 Task: Add Dates with Start Date as Nov 01 2023 and Due Date as Nov 30 2023 to Card Card0028 in Board Board0022 in Workspace Development in Trello
Action: Mouse moved to (339, 388)
Screenshot: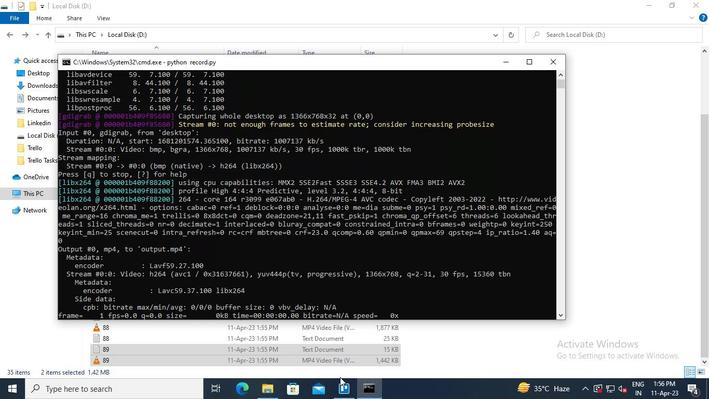 
Action: Mouse pressed left at (339, 388)
Screenshot: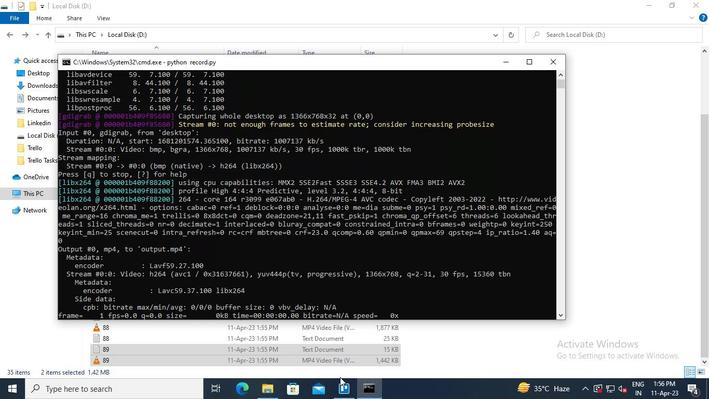 
Action: Mouse moved to (207, 313)
Screenshot: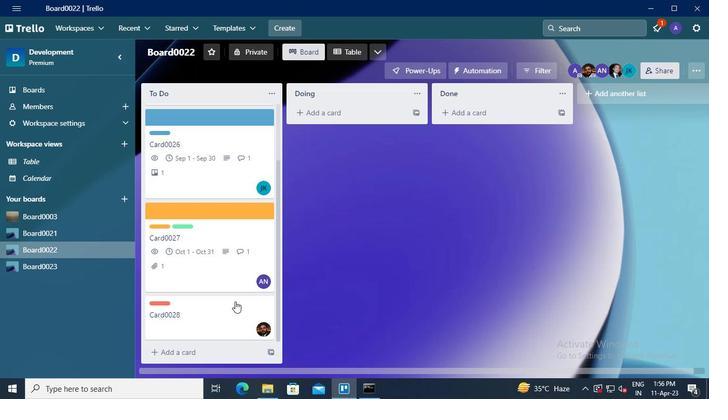 
Action: Mouse pressed left at (207, 313)
Screenshot: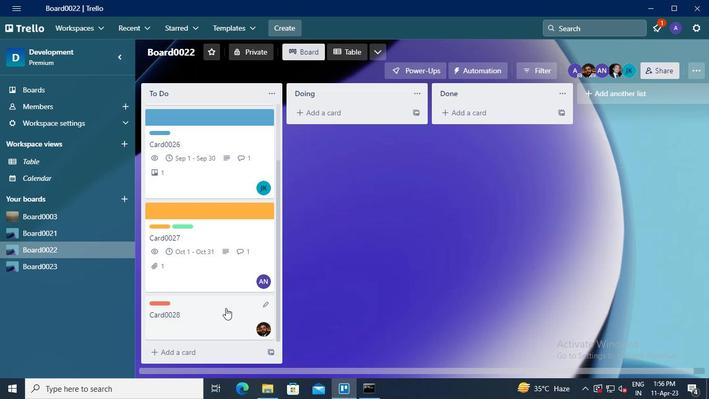 
Action: Mouse moved to (496, 199)
Screenshot: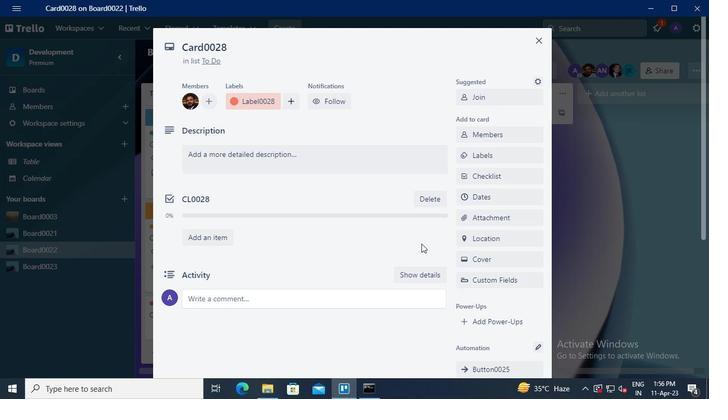 
Action: Mouse pressed left at (496, 199)
Screenshot: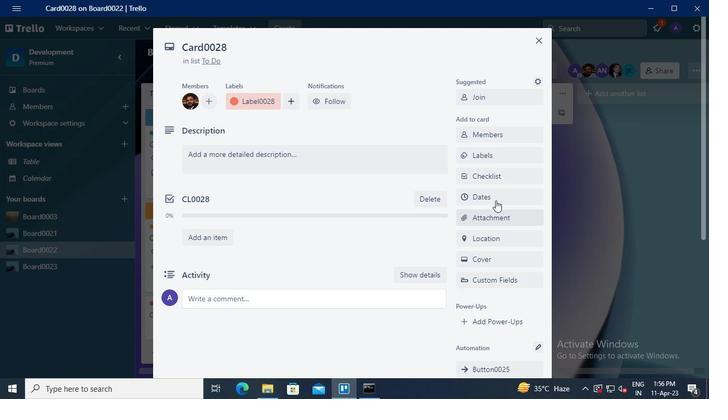 
Action: Mouse moved to (470, 240)
Screenshot: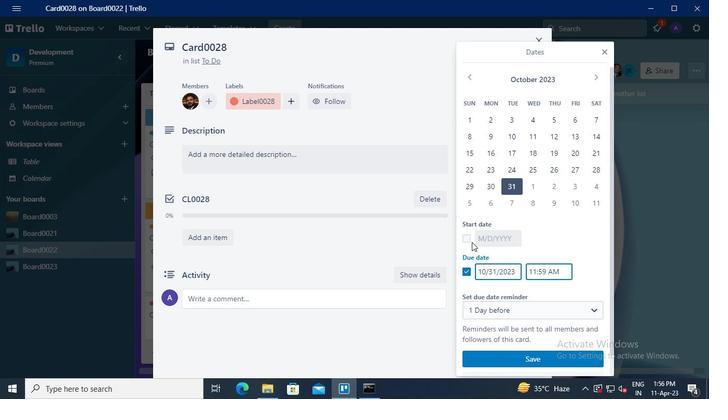 
Action: Mouse pressed left at (470, 240)
Screenshot: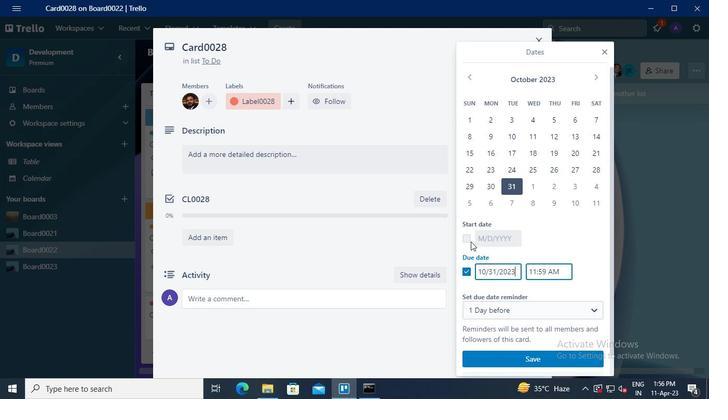 
Action: Mouse moved to (592, 75)
Screenshot: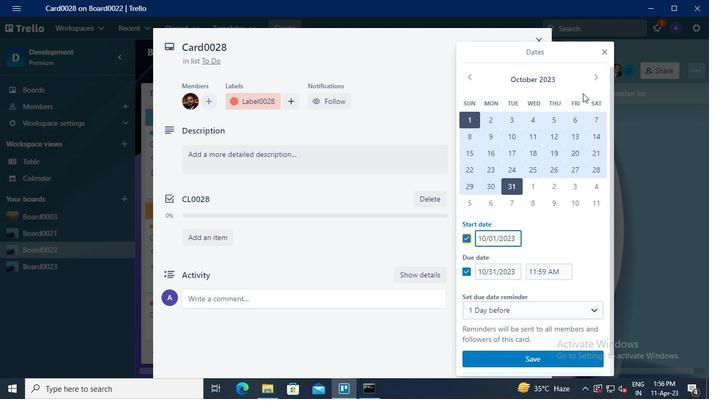 
Action: Mouse pressed left at (592, 75)
Screenshot: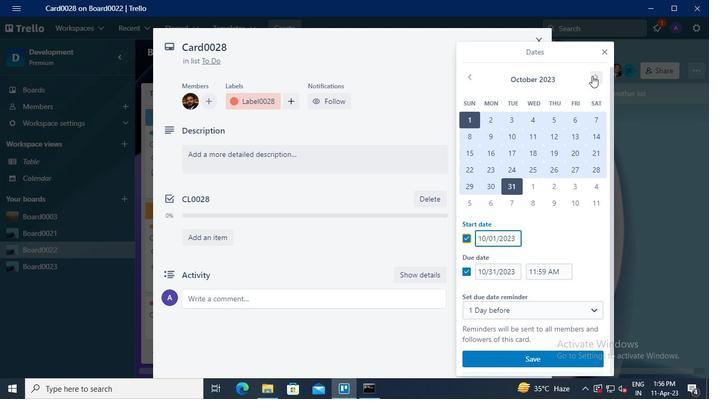 
Action: Mouse moved to (531, 118)
Screenshot: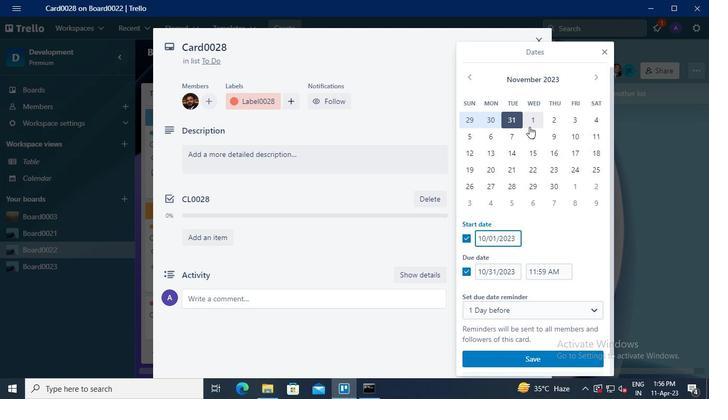 
Action: Mouse pressed left at (531, 118)
Screenshot: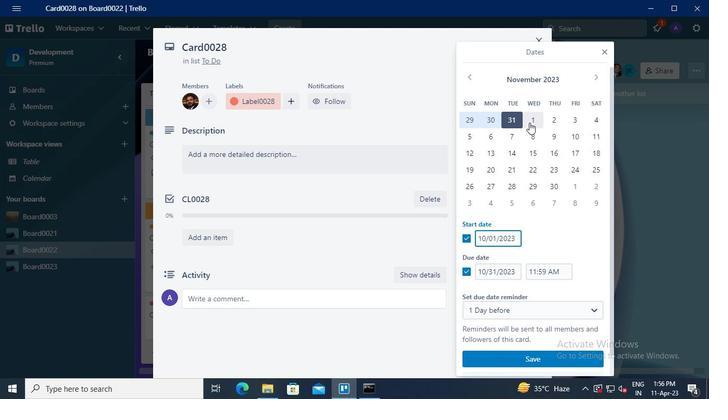 
Action: Mouse moved to (556, 188)
Screenshot: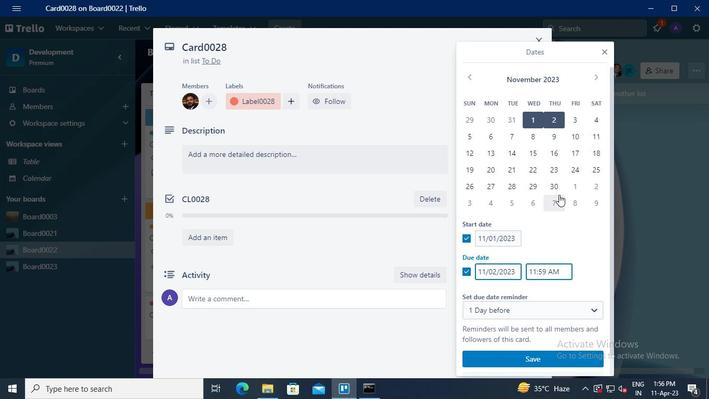 
Action: Mouse pressed left at (556, 188)
Screenshot: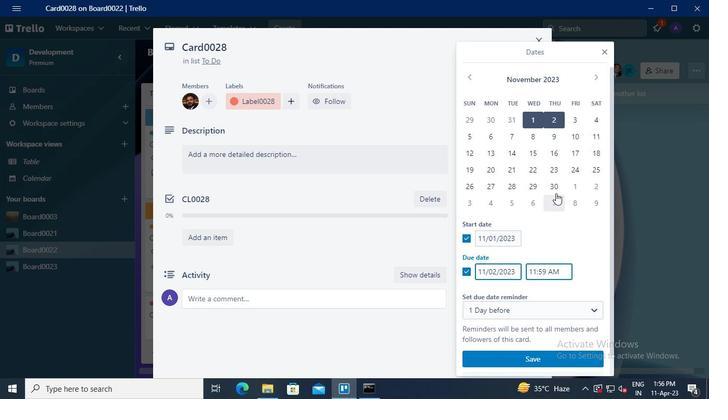 
Action: Mouse moved to (585, 355)
Screenshot: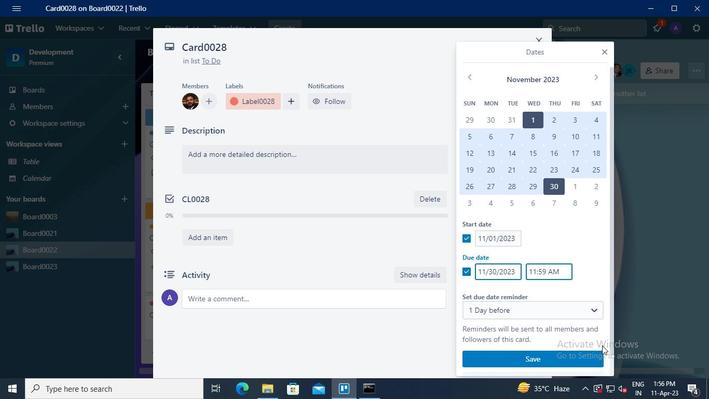 
Action: Mouse pressed left at (585, 355)
Screenshot: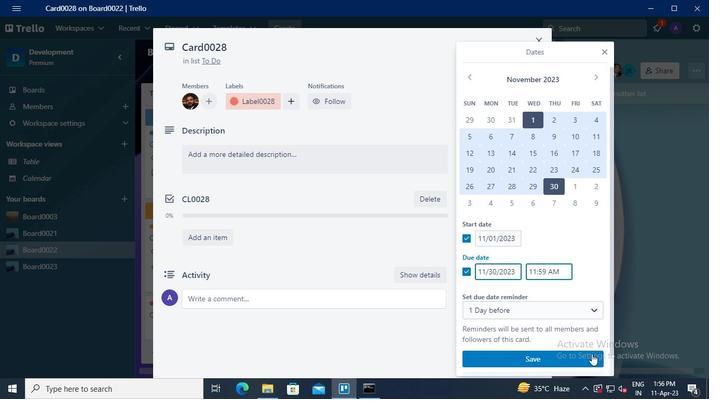 
Action: Mouse moved to (373, 385)
Screenshot: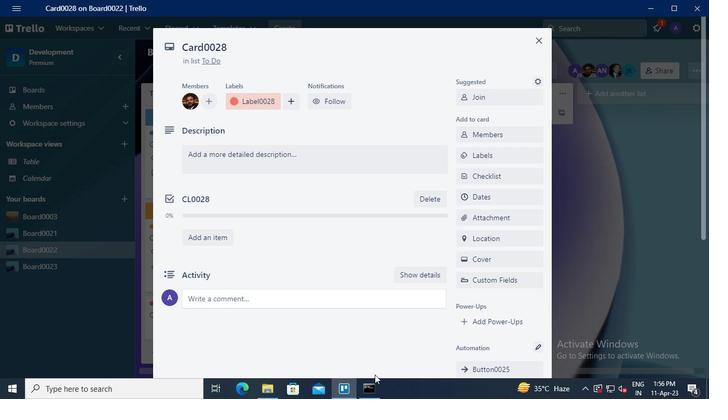 
Action: Mouse pressed left at (373, 385)
Screenshot: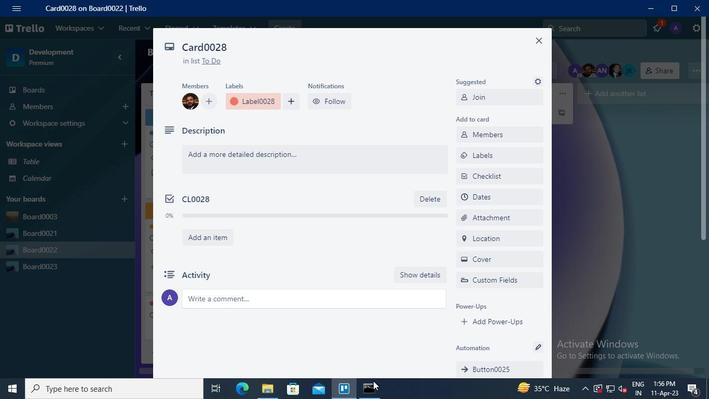 
Action: Mouse moved to (557, 63)
Screenshot: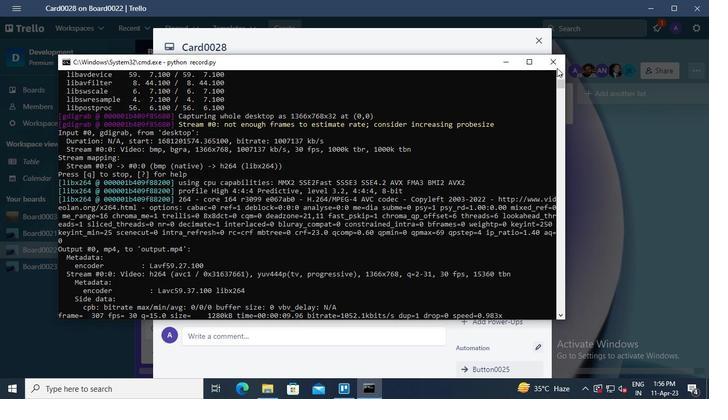 
Action: Mouse pressed left at (557, 63)
Screenshot: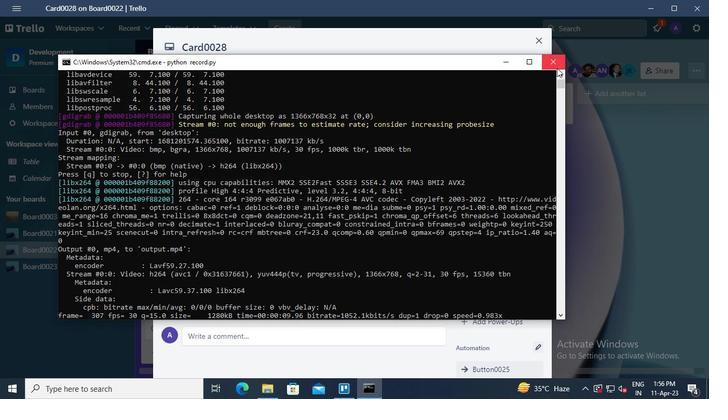 
